 Task: Create in the project ByteBridge and in the Backlog issue 'Address issues related to system stability and uptime' a child issue 'Automated testing infrastructure disaster recovery testing and reporting', and assign it to team member softage.1@softage.net. Create in the project ByteBridge and in the Backlog issue 'Develop a new feature to allow for virtual reality or augmented reality experiences' a child issue 'Integration with career development systems', and assign it to team member softage.2@softage.net
Action: Mouse moved to (191, 50)
Screenshot: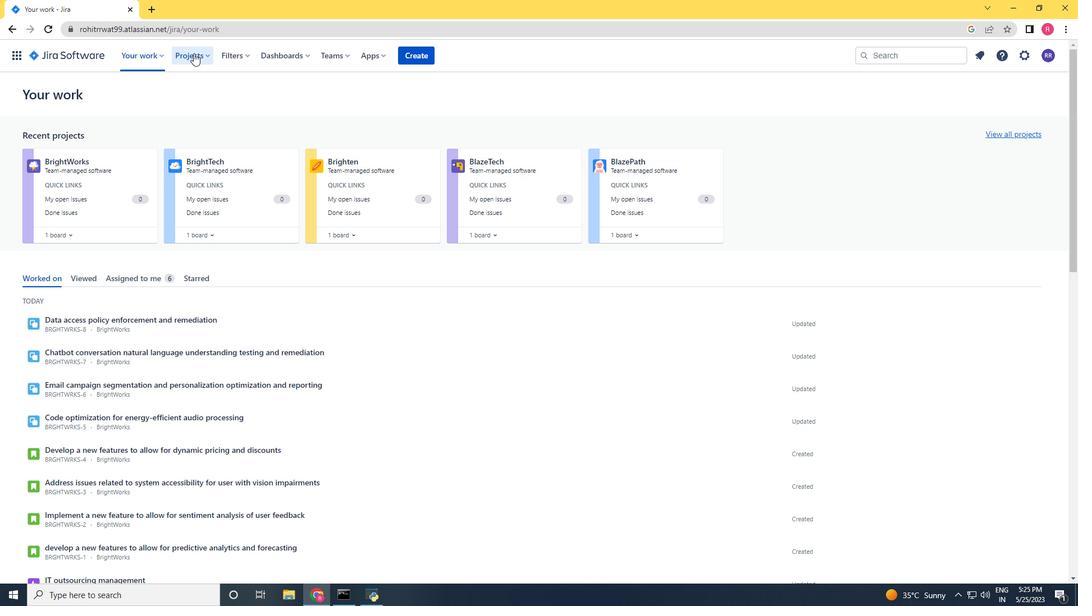 
Action: Mouse pressed left at (191, 50)
Screenshot: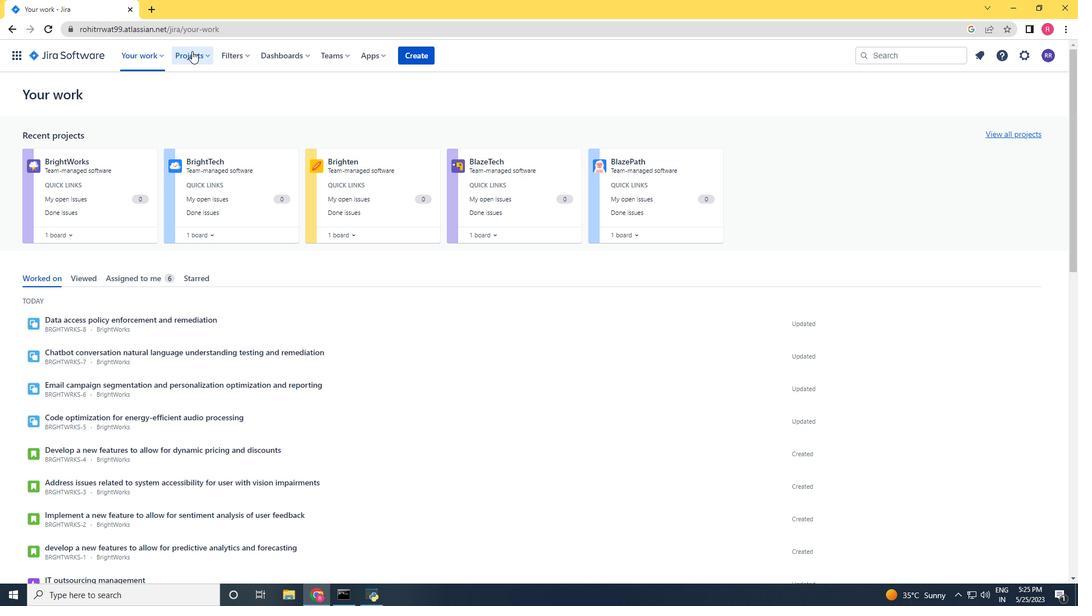 
Action: Mouse moved to (204, 103)
Screenshot: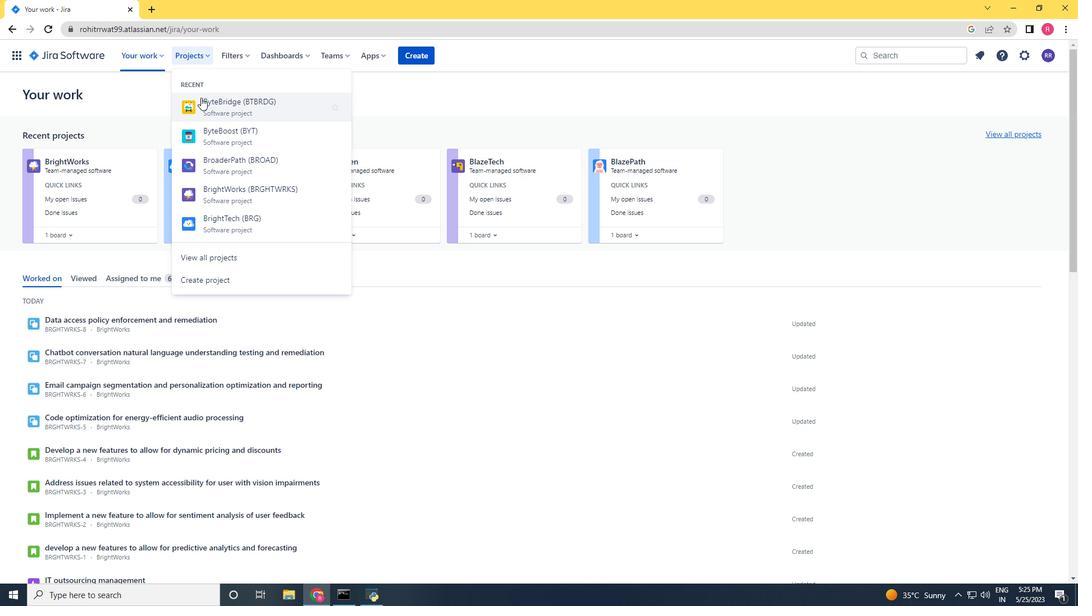 
Action: Mouse pressed left at (204, 103)
Screenshot: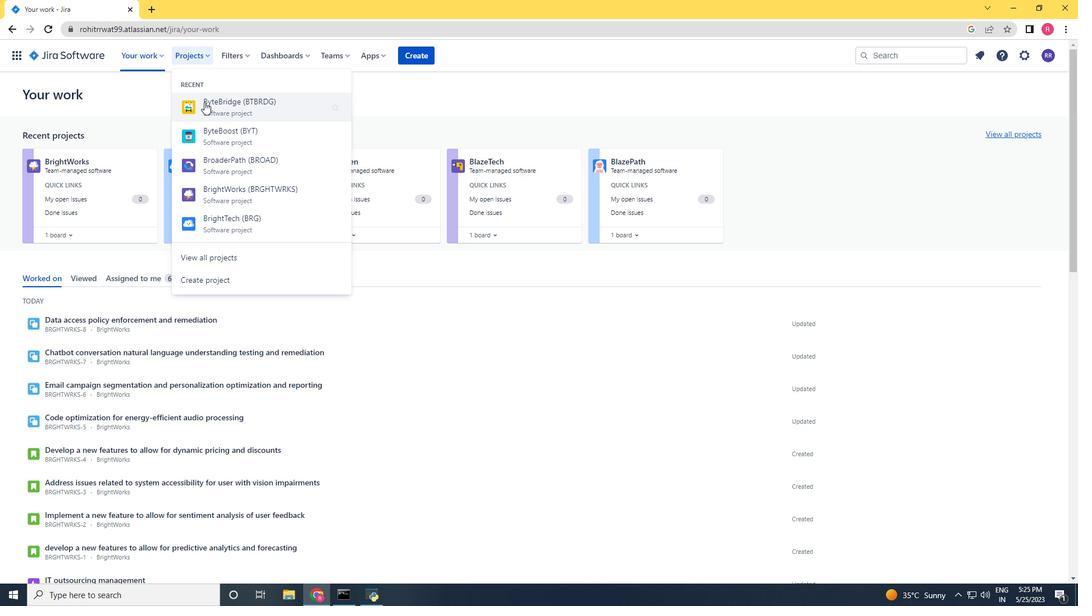 
Action: Mouse moved to (71, 168)
Screenshot: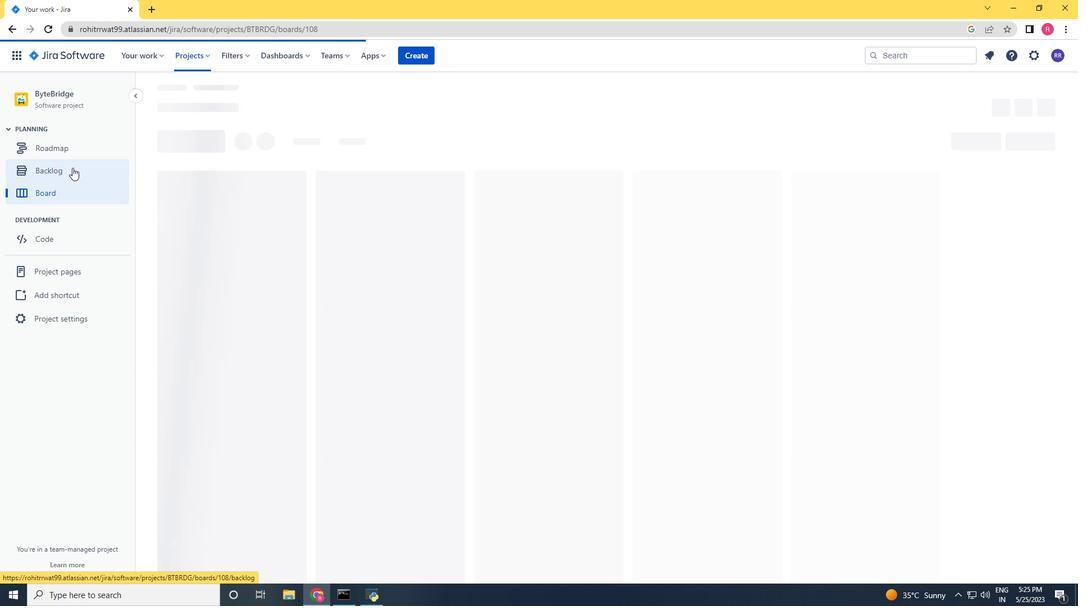 
Action: Mouse pressed left at (71, 168)
Screenshot: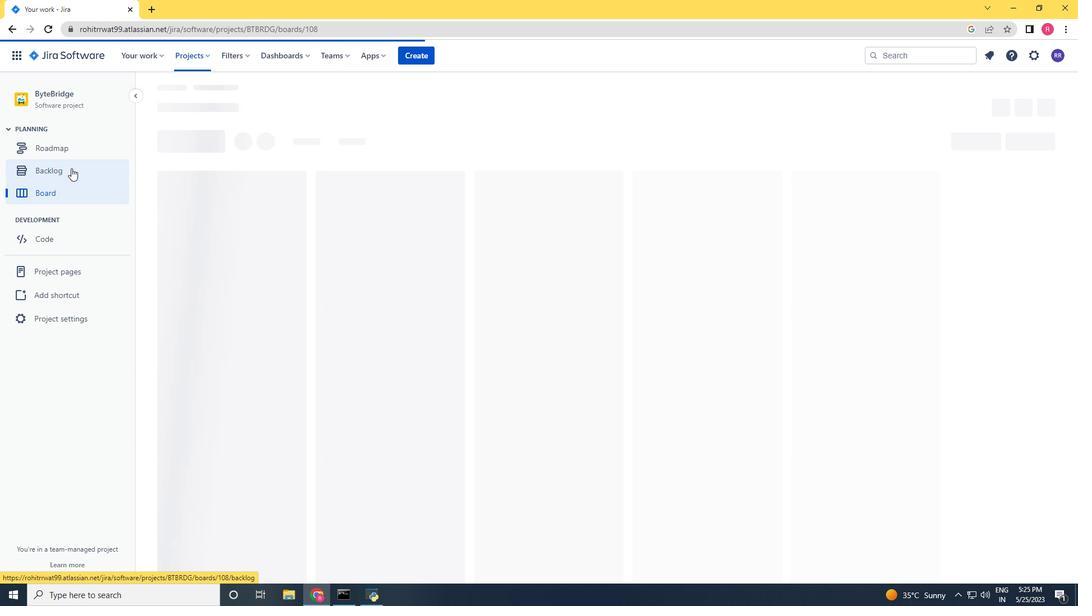 
Action: Mouse moved to (697, 295)
Screenshot: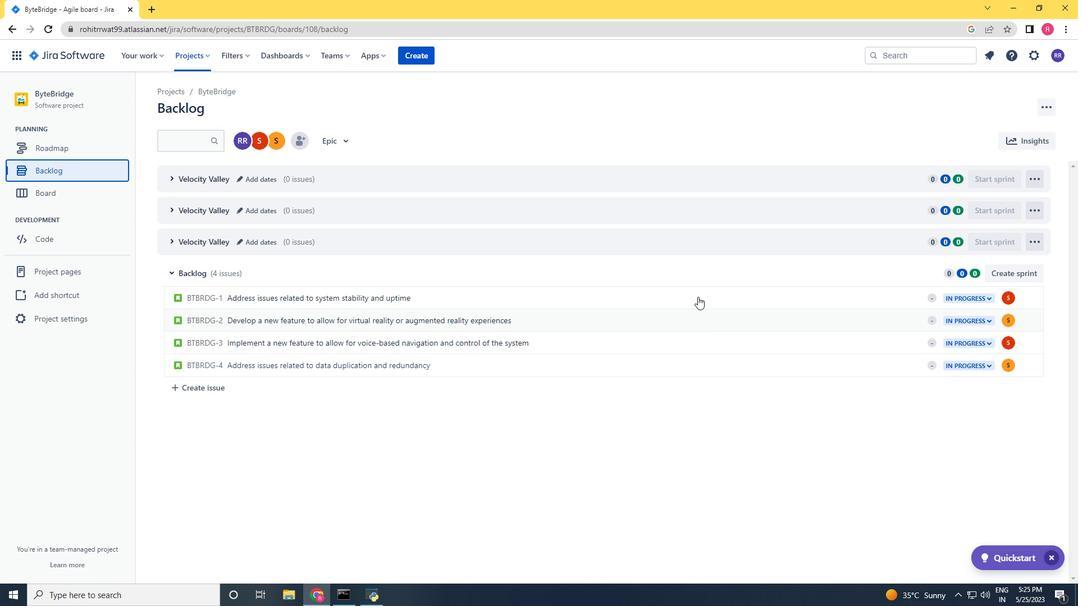 
Action: Mouse pressed left at (697, 295)
Screenshot: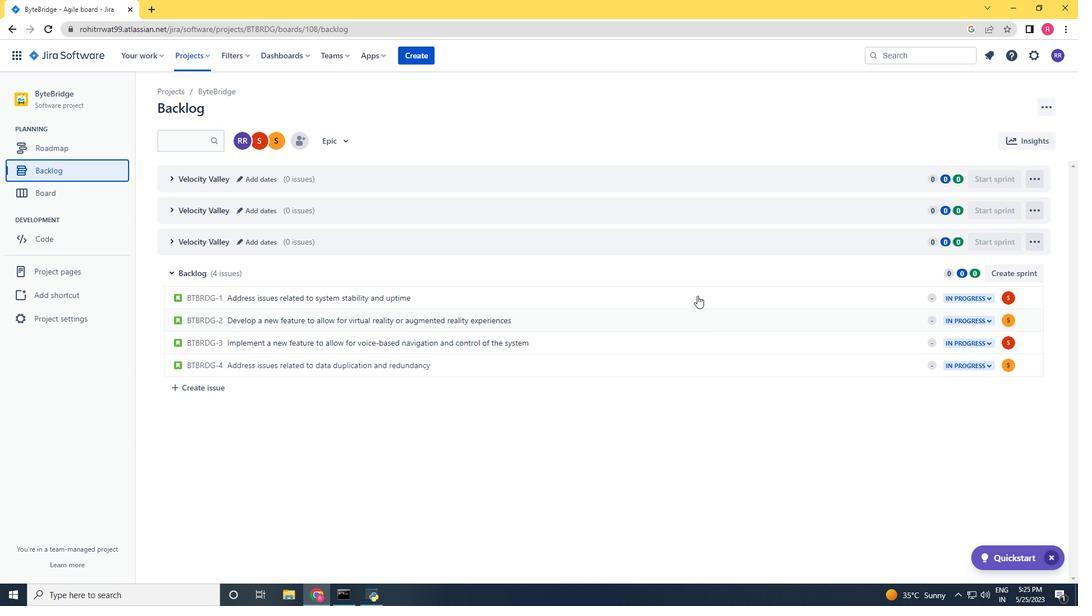 
Action: Mouse moved to (875, 237)
Screenshot: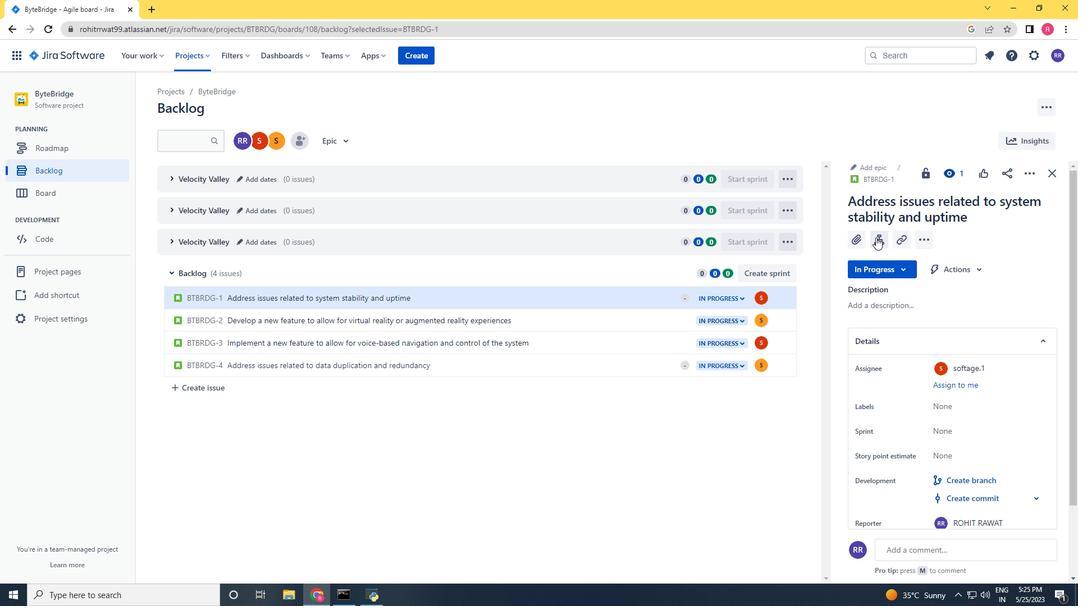 
Action: Mouse pressed left at (875, 237)
Screenshot: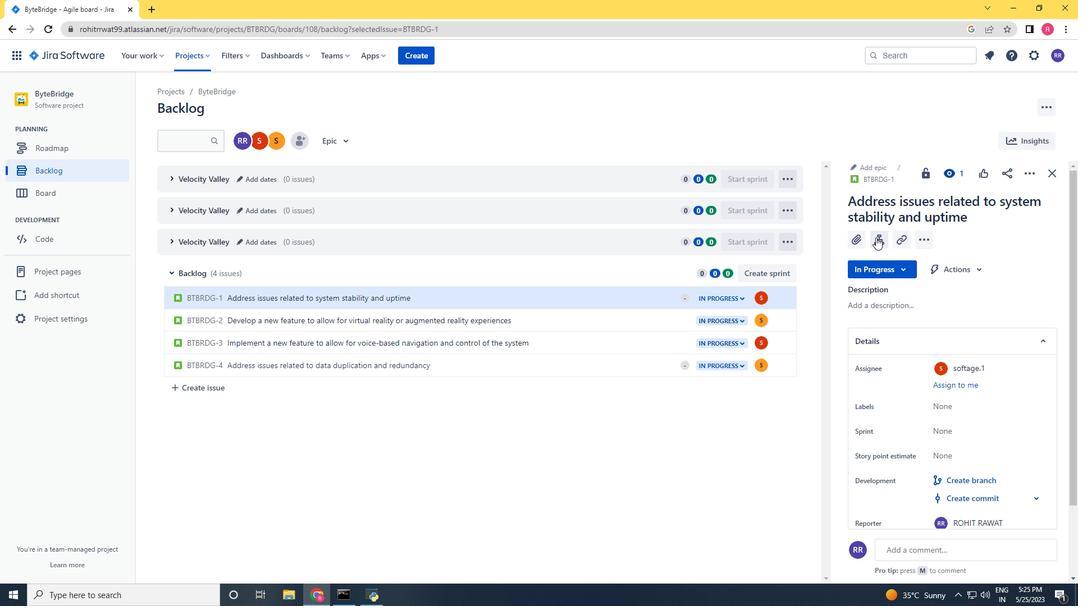 
Action: Mouse moved to (876, 237)
Screenshot: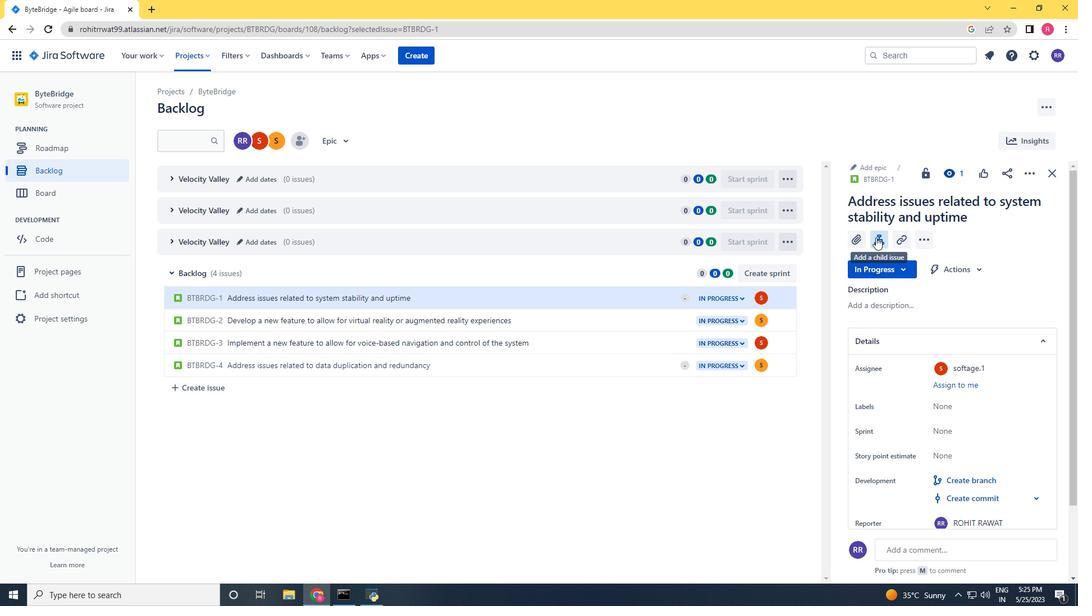 
Action: Key pressed <Key.shift>Automated<Key.space>testing<Key.space>infrasturucti<Key.backspace>ure<Key.space>disaster<Key.space>ecovery<Key.left><Key.left><Key.left><Key.left><Key.left><Key.left><Key.backspace>re<Key.left><Key.left><Key.left><Key.left><Key.left><Key.left><Key.left><Key.left><Key.left><Key.left><Key.left><Key.left><Key.left><Key.left><Key.left><Key.left><Key.left><Key.left><Key.left><Key.left><Key.left><Key.left><Key.left><Key.left><Key.left><Key.left><Key.right><Key.right><Key.right><Key.right><Key.right><Key.right><Key.right><Key.left>r<Key.right><Key.right><Key.right><Key.right><Key.right><Key.right><Key.right><Key.right><Key.right><Key.right><Key.right><Key.right><Key.right><Key.right><Key.right><Key.right><Key.right><Key.right><Key.right><Key.right><Key.right><Key.right><Key.right><Key.right><Key.right><Key.right><Key.right><Key.right><Key.right><Key.right><Key.right><Key.right><Key.right><Key.space>testing<Key.space><Key.left><Key.left><Key.left><Key.left><Key.left><Key.left><Key.left><Key.left><Key.left><Key.left><Key.left><Key.left><Key.left><Key.left><Key.left><Key.left><Key.left><Key.left><Key.left><Key.left><Key.left><Key.left><Key.left><Key.left><Key.left><Key.left><Key.left><Key.left><Key.left><Key.left><Key.left><Key.left><Key.left><Key.left><Key.left><Key.left><Key.right><Key.right><Key.right><Key.right><Key.backspace><Key.backspace>c<Key.backspace><Key.right><Key.right><Key.right><Key.right><Key.right><Key.right><Key.right><Key.right><Key.right><Key.right><Key.right><Key.right><Key.right><Key.right><Key.right><Key.right><Key.right><Key.right><Key.right><Key.right><Key.right><Key.right><Key.right><Key.right><Key.right><Key.right><Key.right><Key.right><Key.right><Key.right><Key.right><Key.right><Key.right><Key.right><Key.right><Key.right><Key.right><Key.right>am<Key.backspace>nd<Key.space>reporting<Key.space><Key.enter>
Screenshot: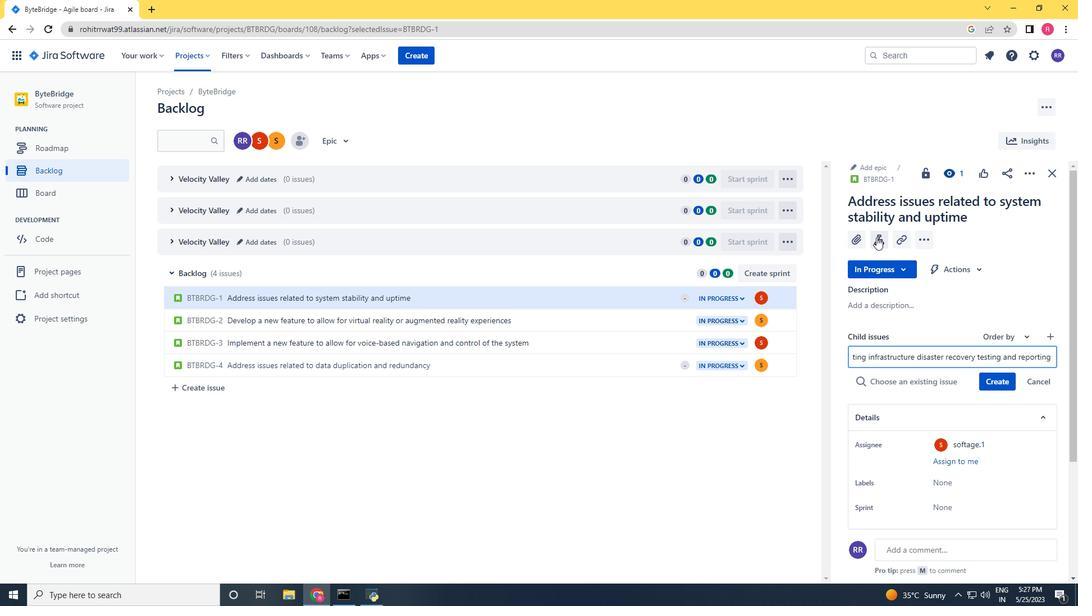 
Action: Mouse moved to (638, 316)
Screenshot: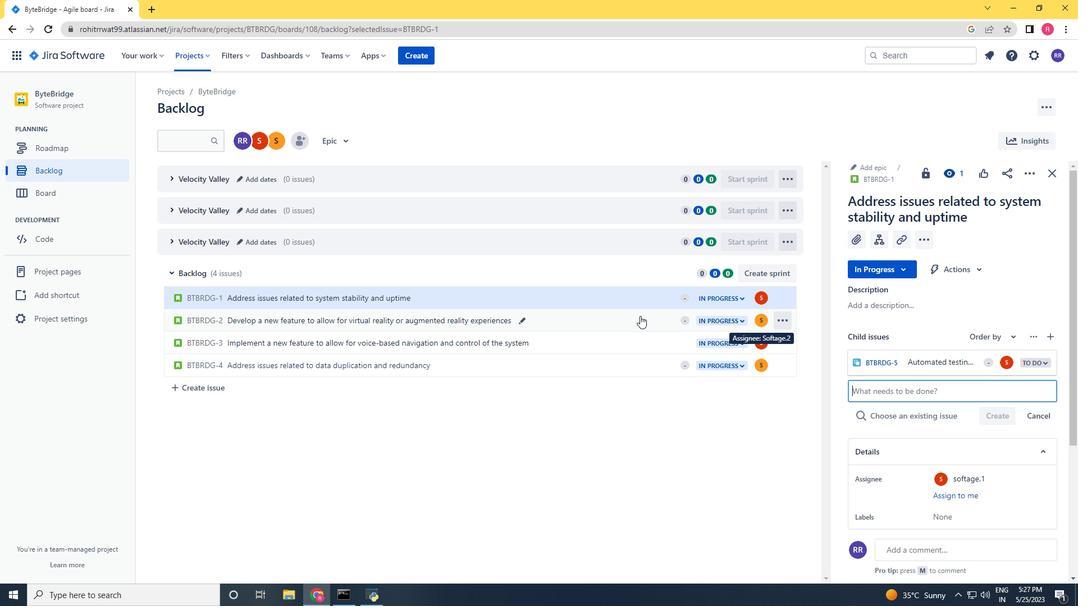 
Action: Mouse pressed left at (638, 316)
Screenshot: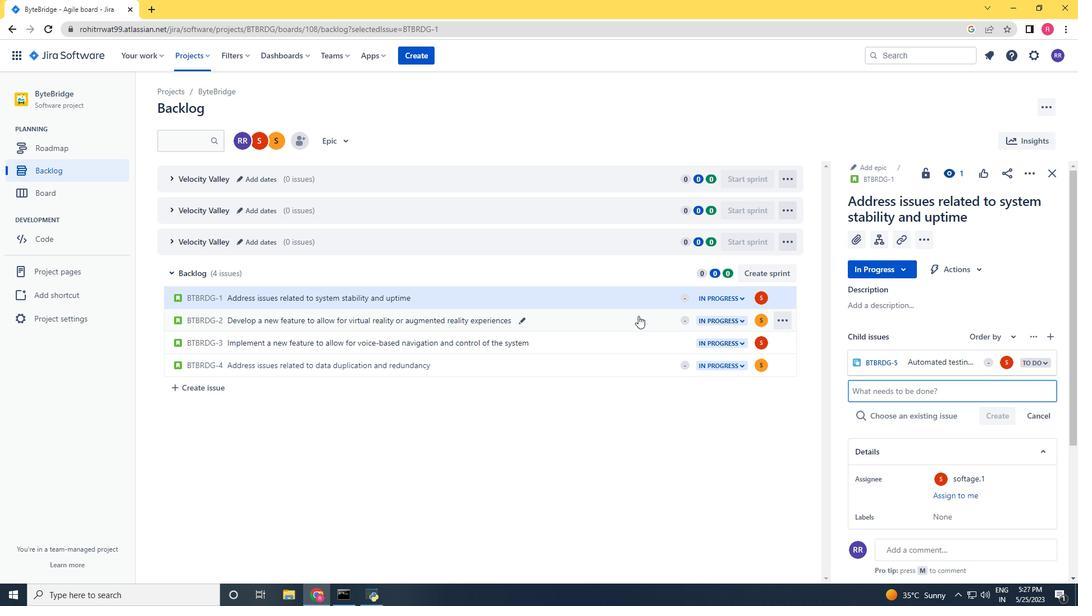 
Action: Mouse moved to (875, 256)
Screenshot: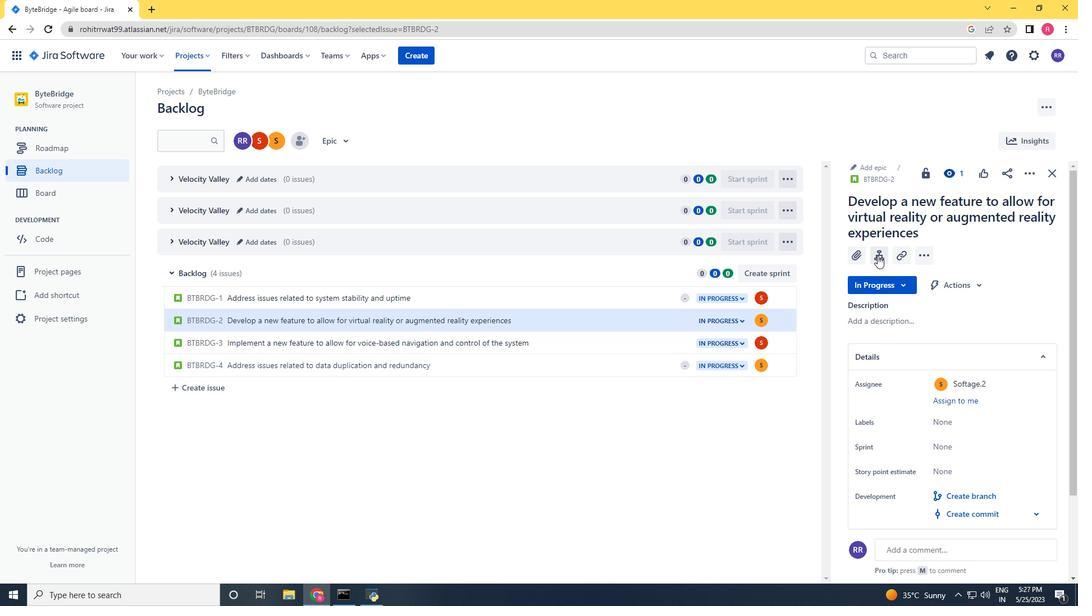 
Action: Mouse pressed left at (875, 256)
Screenshot: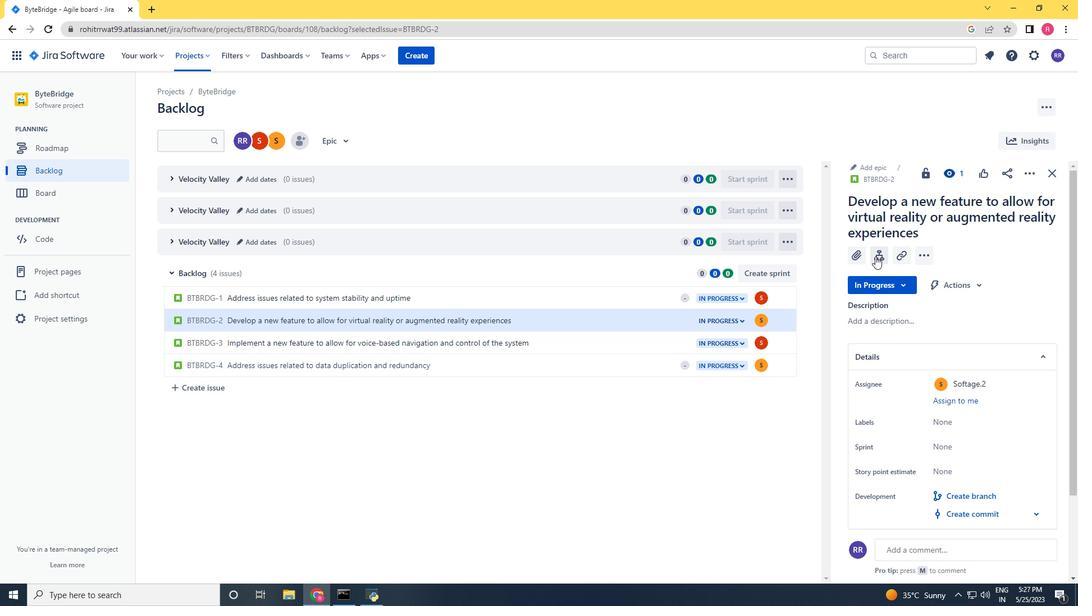 
Action: Key pressed <Key.shift_r>Inter<Key.backspace>gration<Key.space>with<Key.space>career<Key.space>development<Key.space>systemes<Key.space><Key.backspace><Key.backspace><Key.backspace>s<Key.space><Key.enter>
Screenshot: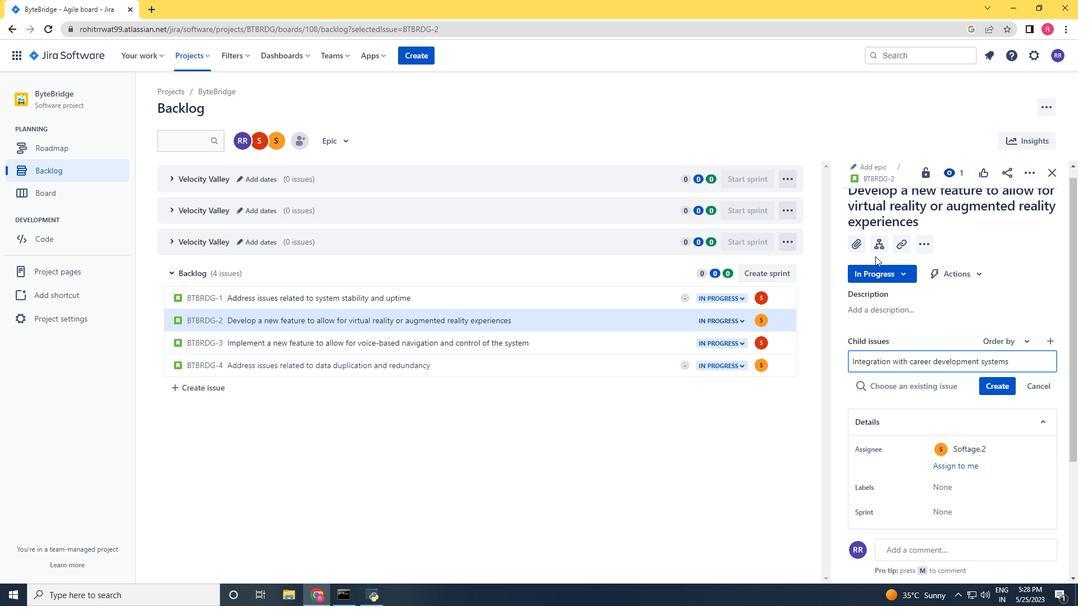 
Action: Mouse scrolled (875, 257) with delta (0, 0)
Screenshot: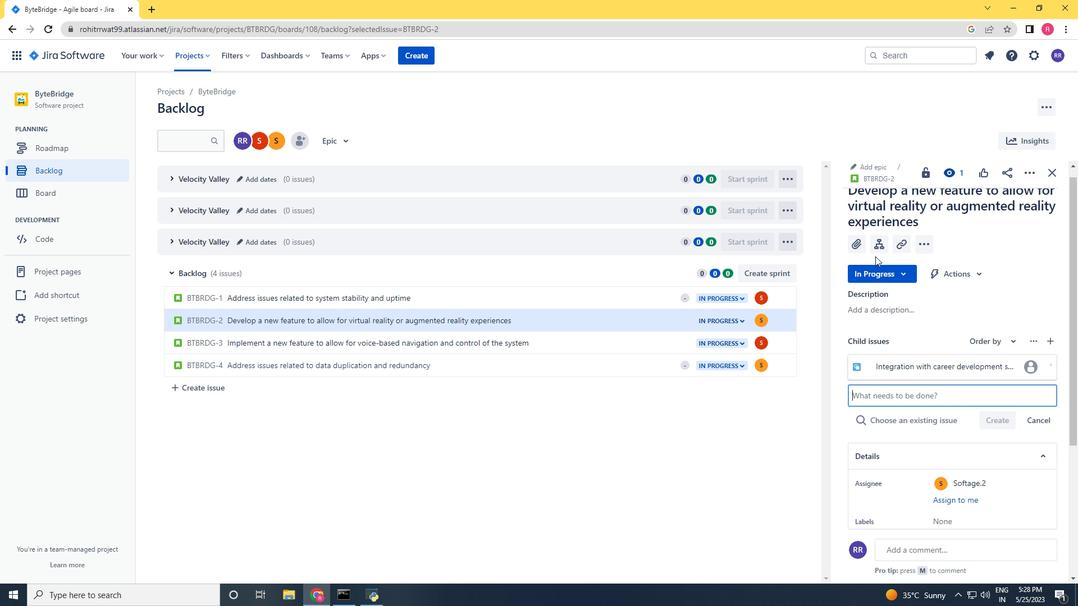 
Action: Mouse moved to (1007, 378)
Screenshot: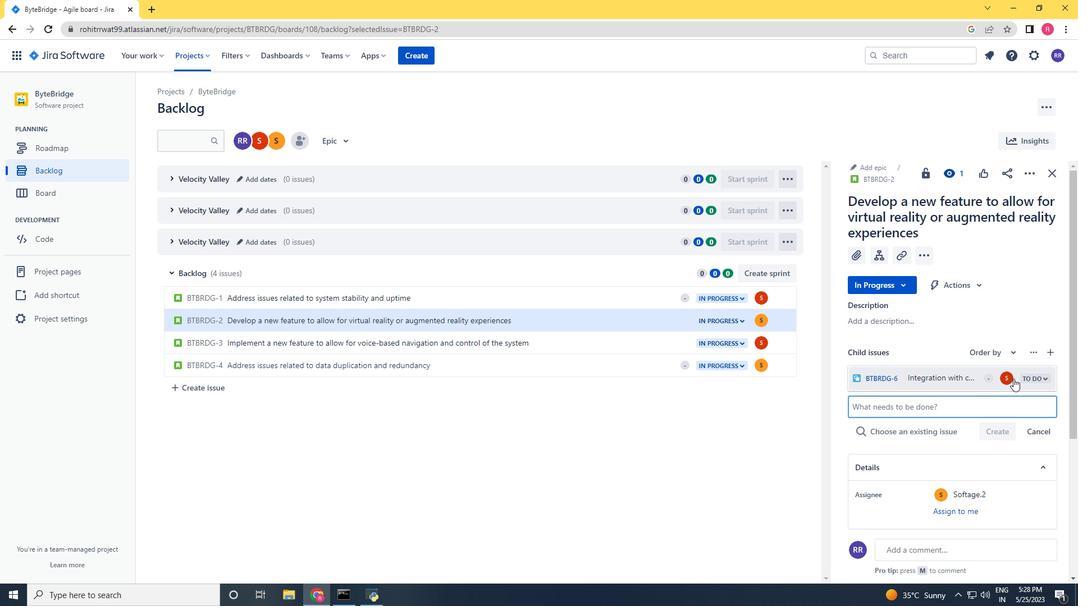 
Action: Mouse pressed left at (1007, 378)
Screenshot: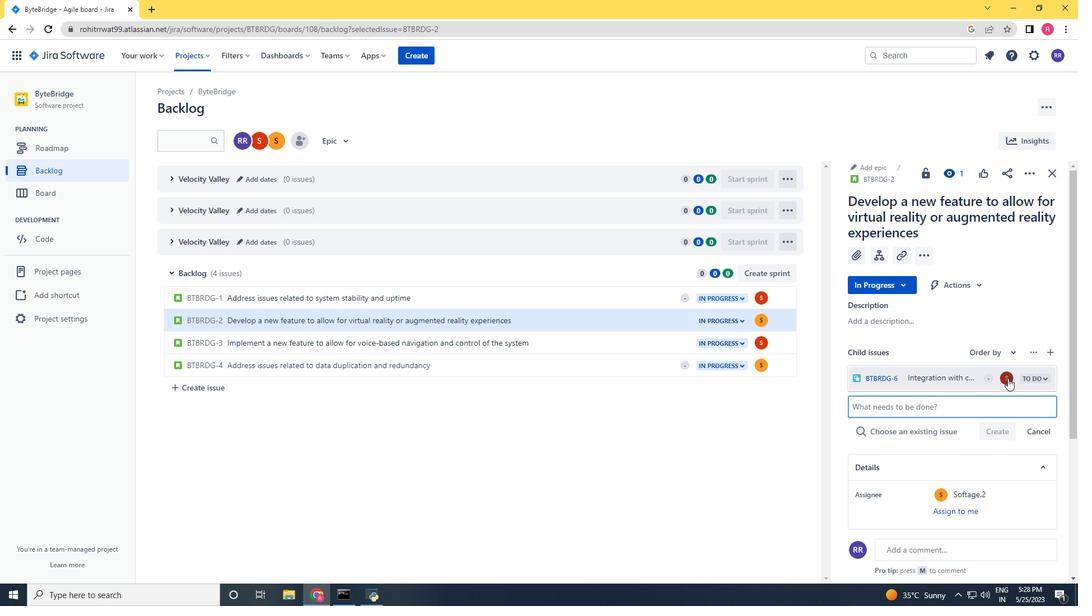 
Action: Key pressed softage.2<Key.shift>@softage.net
Screenshot: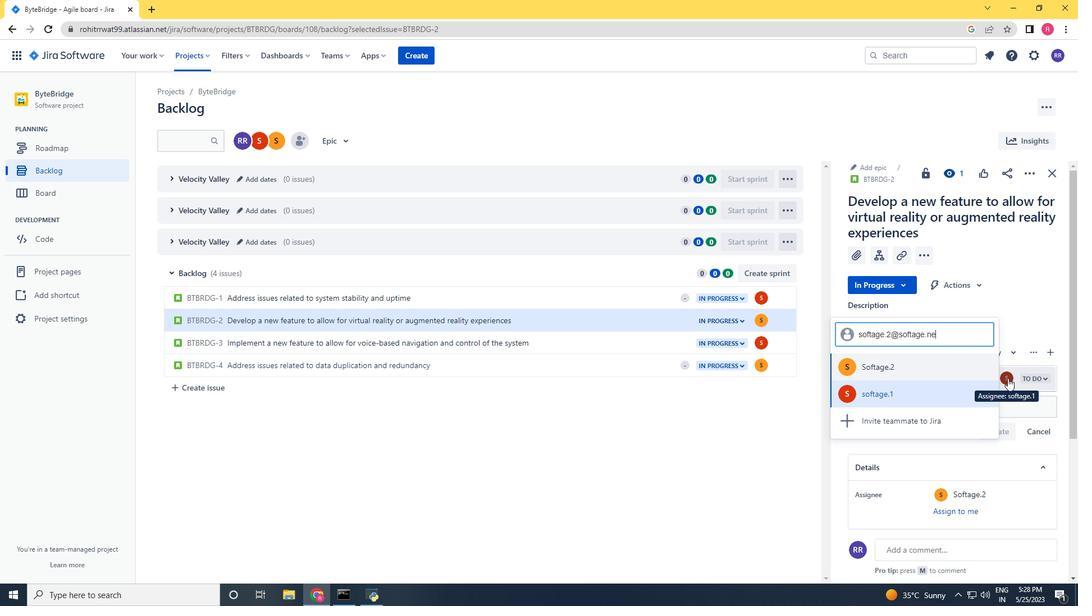 
Action: Mouse moved to (929, 380)
Screenshot: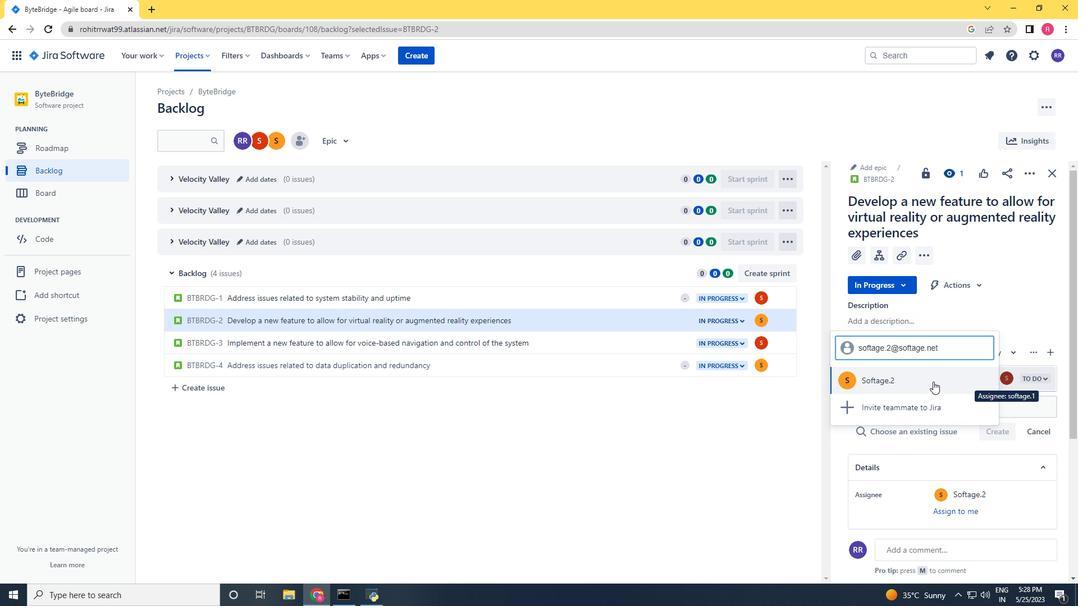 
Action: Mouse pressed left at (929, 380)
Screenshot: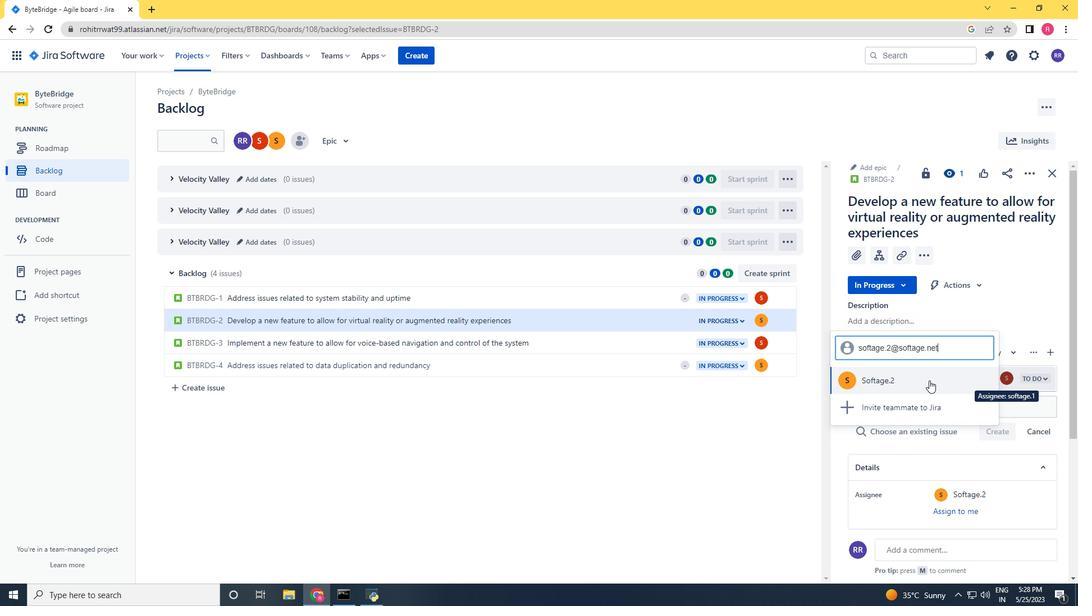 
Action: Mouse moved to (688, 490)
Screenshot: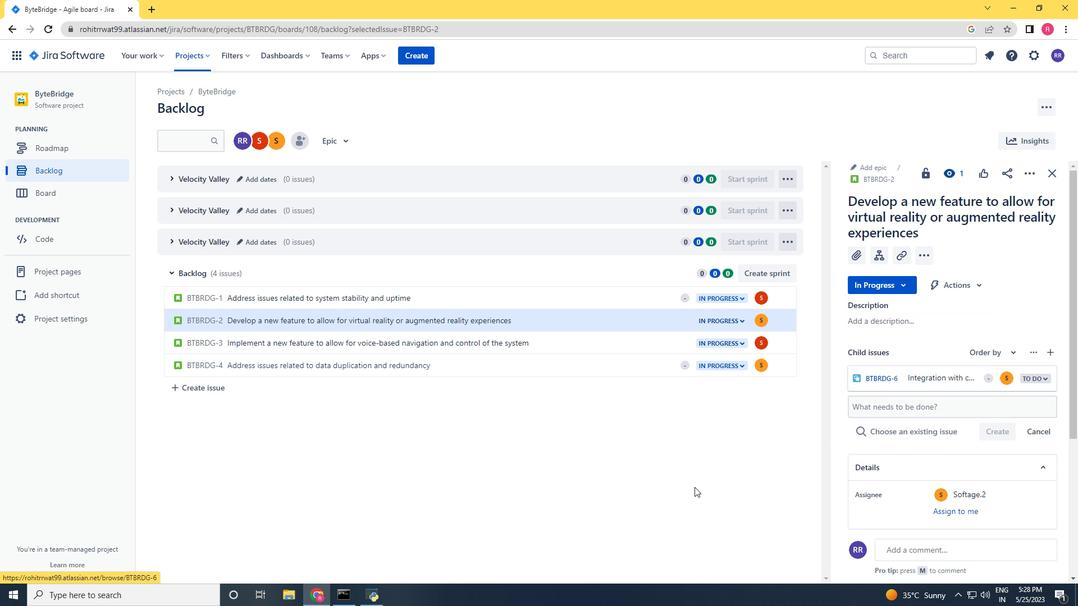 
